 Task: Add Hu Organic Milk Chocolate Bar to the cart.
Action: Mouse moved to (17, 61)
Screenshot: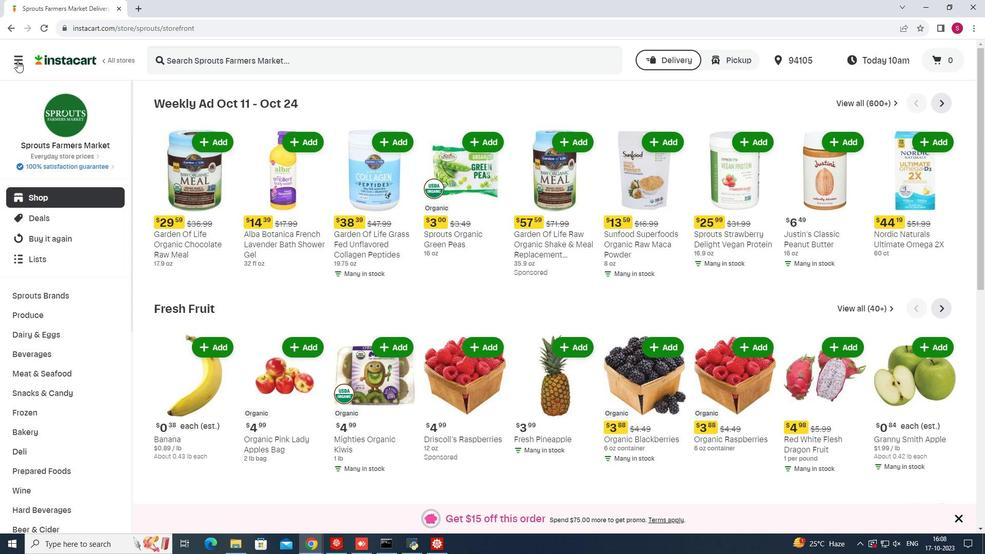 
Action: Mouse pressed left at (17, 61)
Screenshot: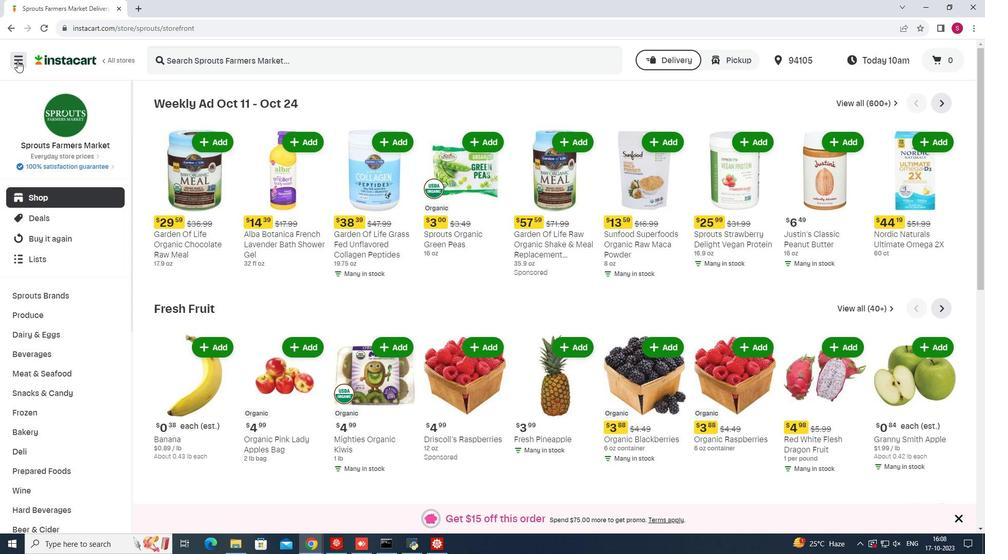 
Action: Mouse moved to (67, 269)
Screenshot: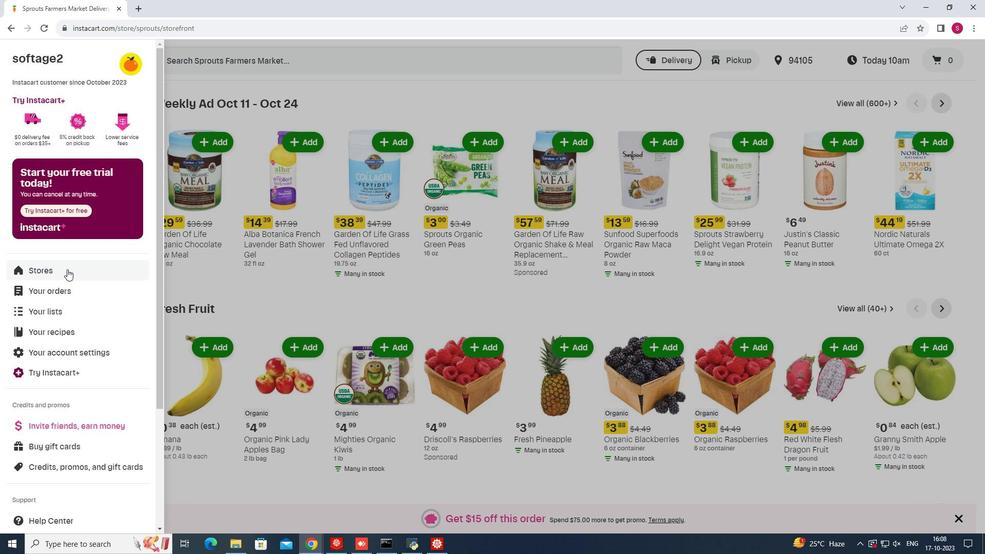 
Action: Mouse pressed left at (67, 269)
Screenshot: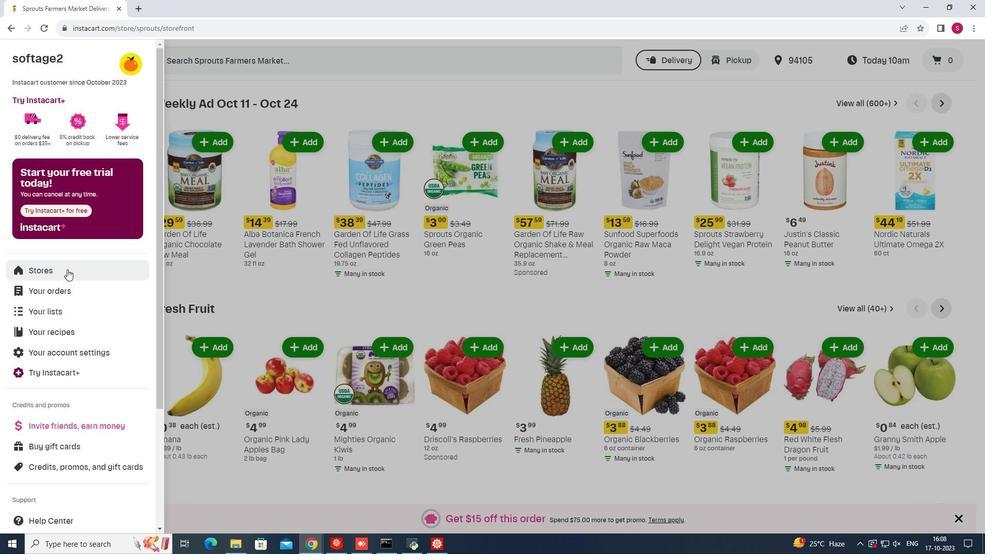 
Action: Mouse moved to (243, 94)
Screenshot: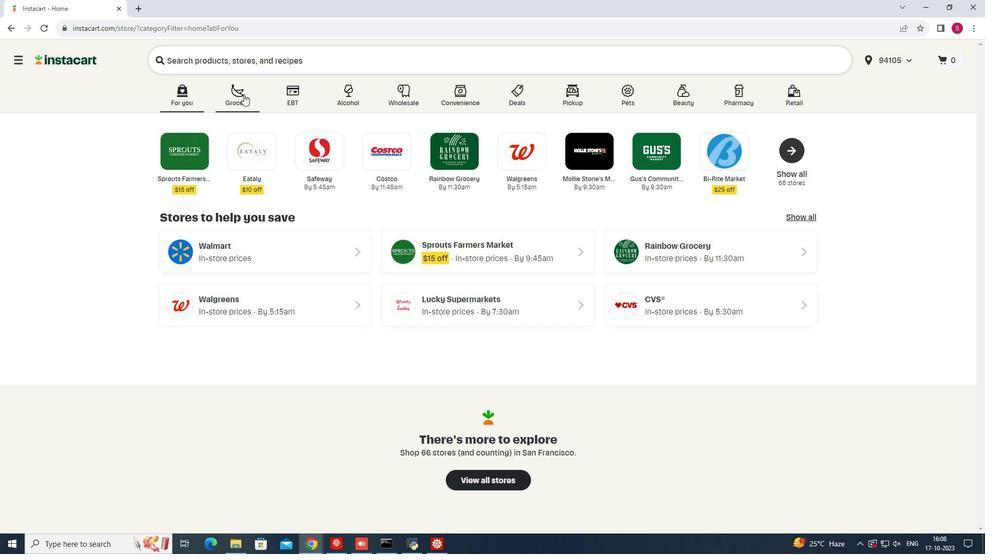 
Action: Mouse pressed left at (243, 94)
Screenshot: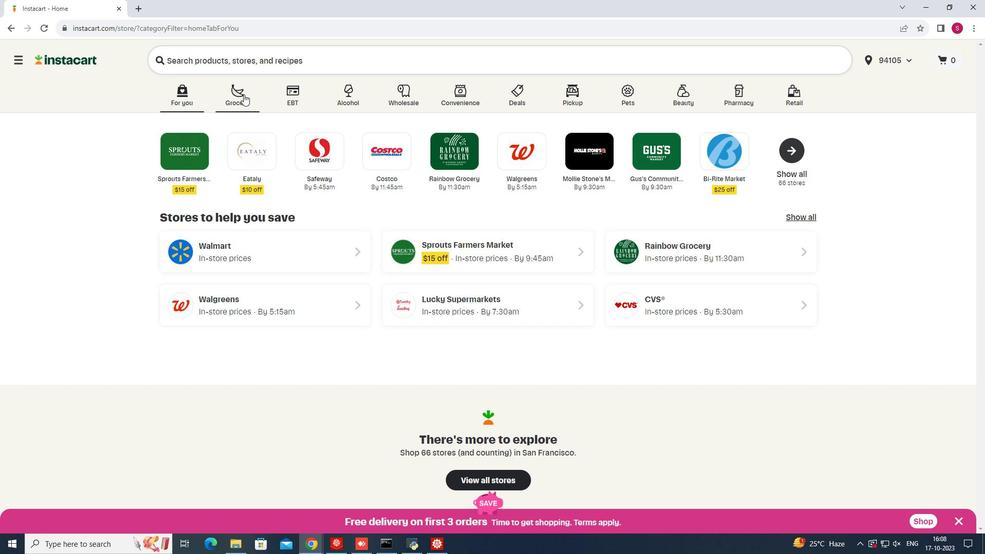 
Action: Mouse moved to (665, 138)
Screenshot: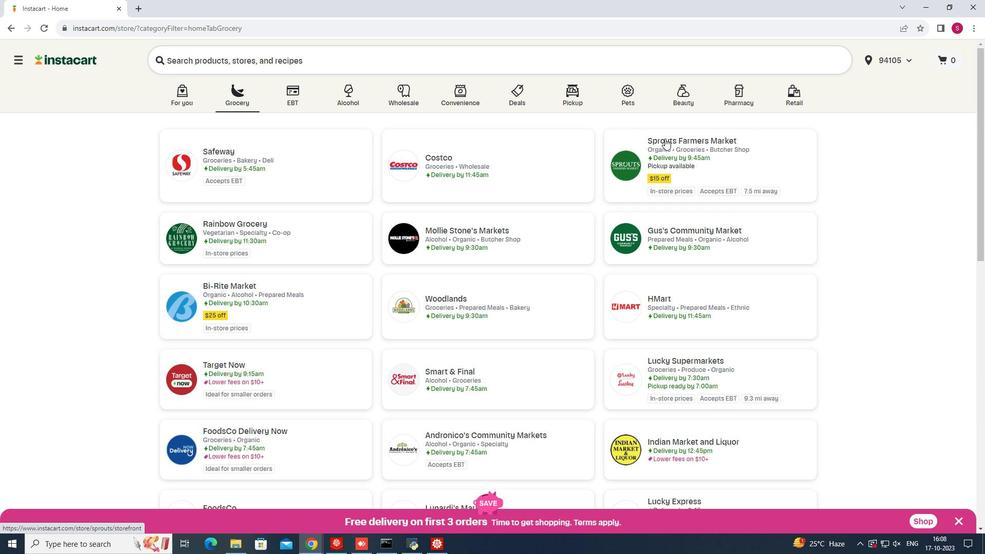 
Action: Mouse pressed left at (665, 138)
Screenshot: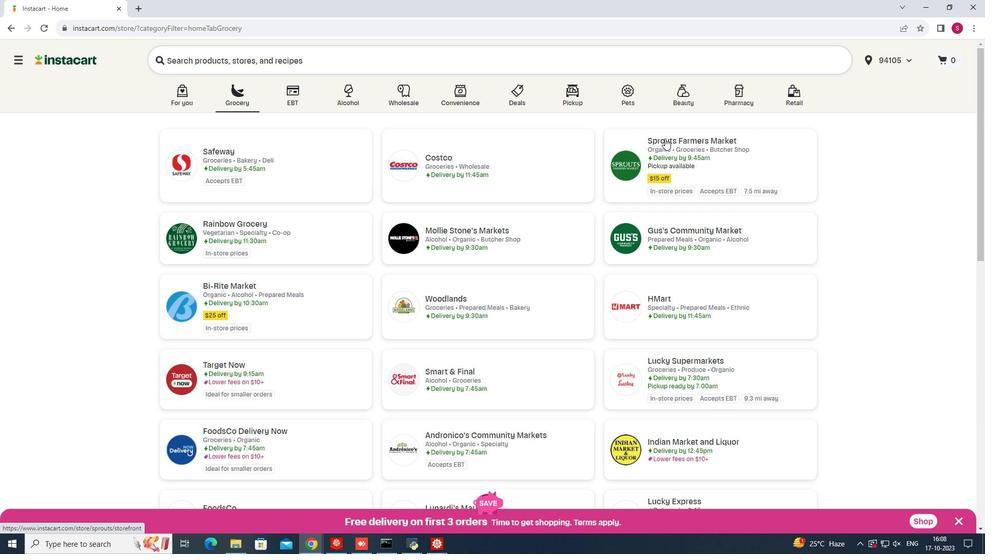 
Action: Mouse moved to (46, 394)
Screenshot: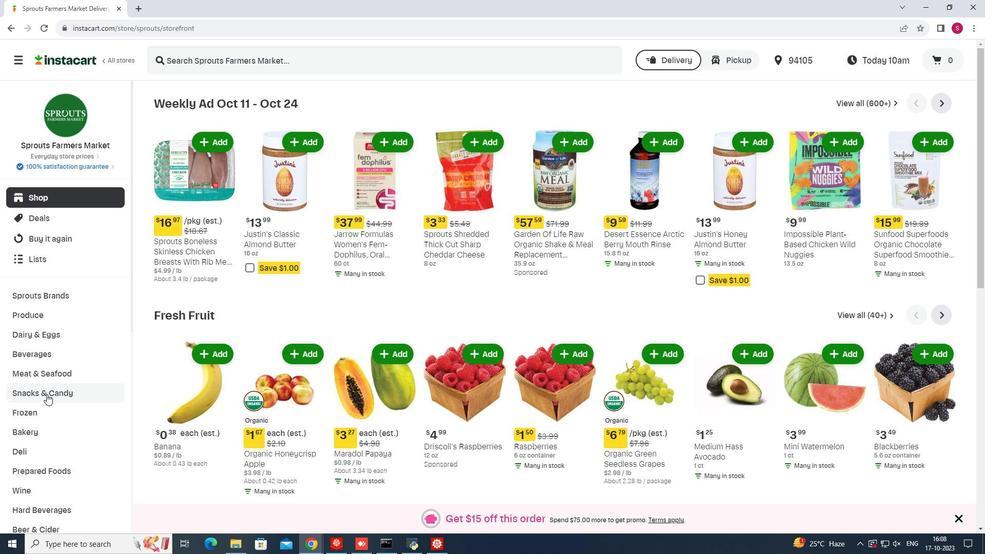
Action: Mouse pressed left at (46, 394)
Screenshot: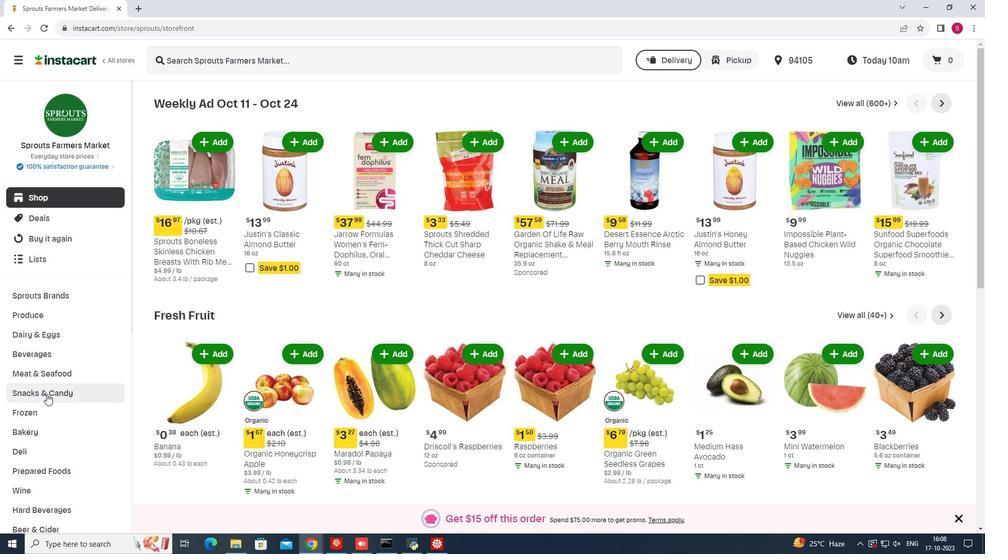 
Action: Mouse moved to (287, 130)
Screenshot: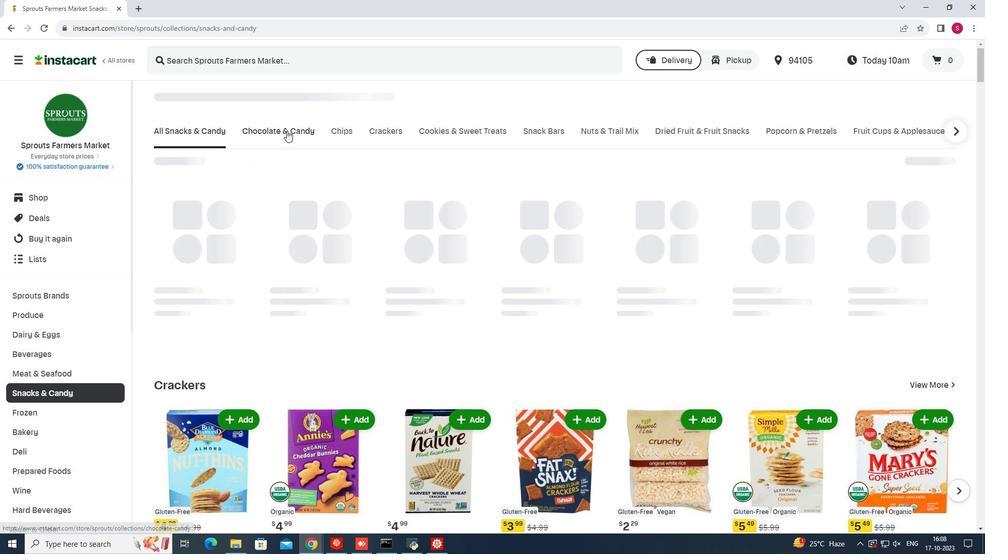 
Action: Mouse pressed left at (287, 130)
Screenshot: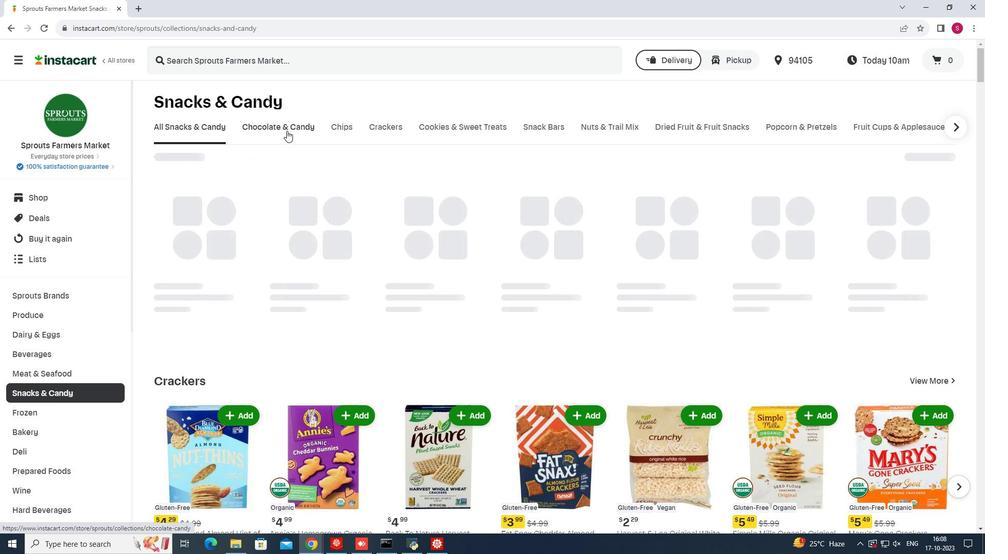 
Action: Mouse moved to (268, 169)
Screenshot: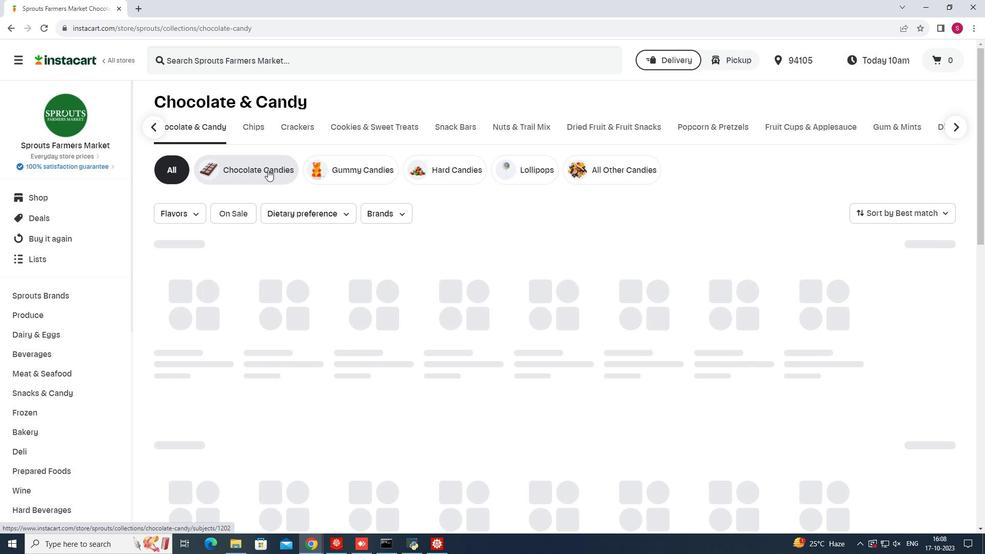 
Action: Mouse pressed left at (268, 169)
Screenshot: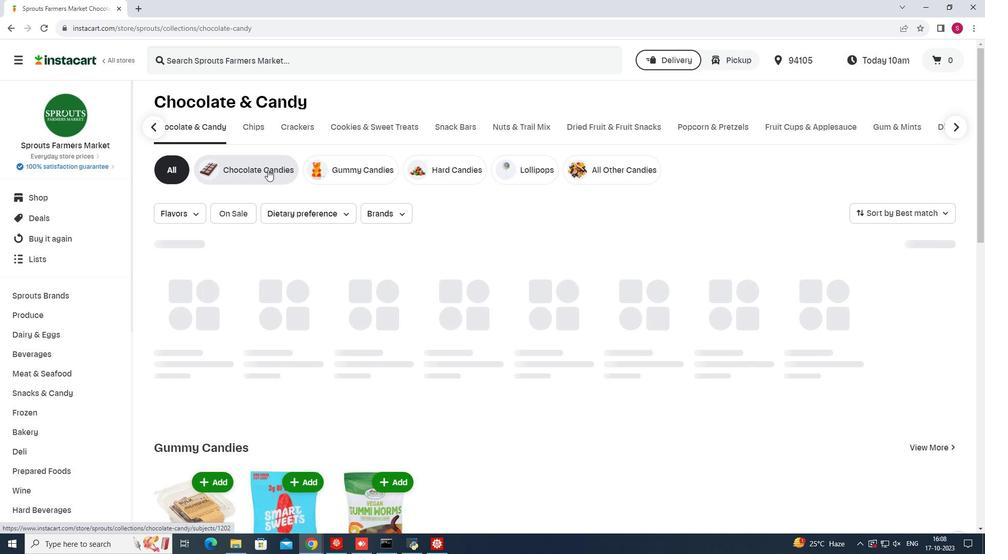 
Action: Mouse moved to (336, 56)
Screenshot: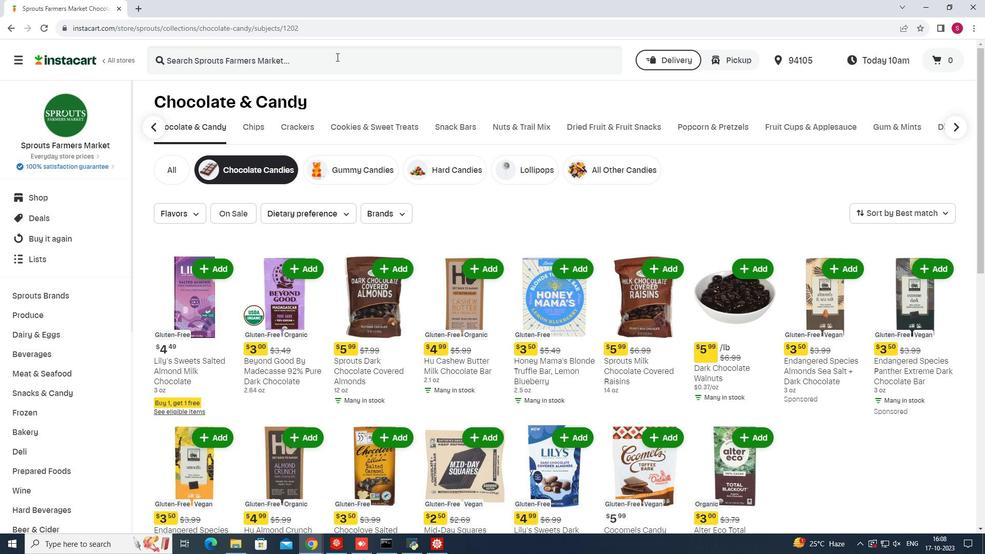 
Action: Mouse pressed left at (336, 56)
Screenshot: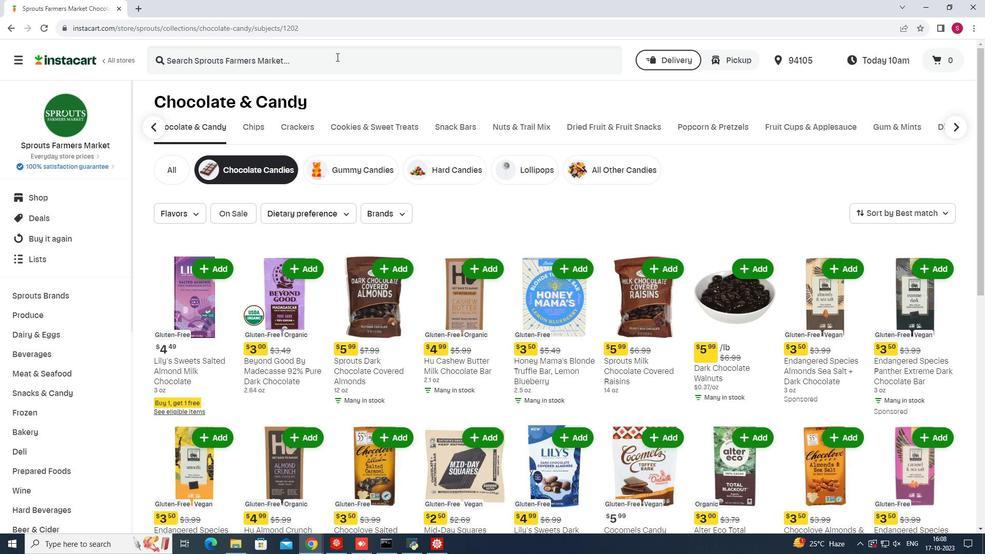 
Action: Key pressed <Key.shift>Hu<Key.space><Key.shift>Organic<Key.space><Key.shift>Milk<Key.space><Key.shift>Chocolate<Key.space><Key.shift>Bar<Key.enter>
Screenshot: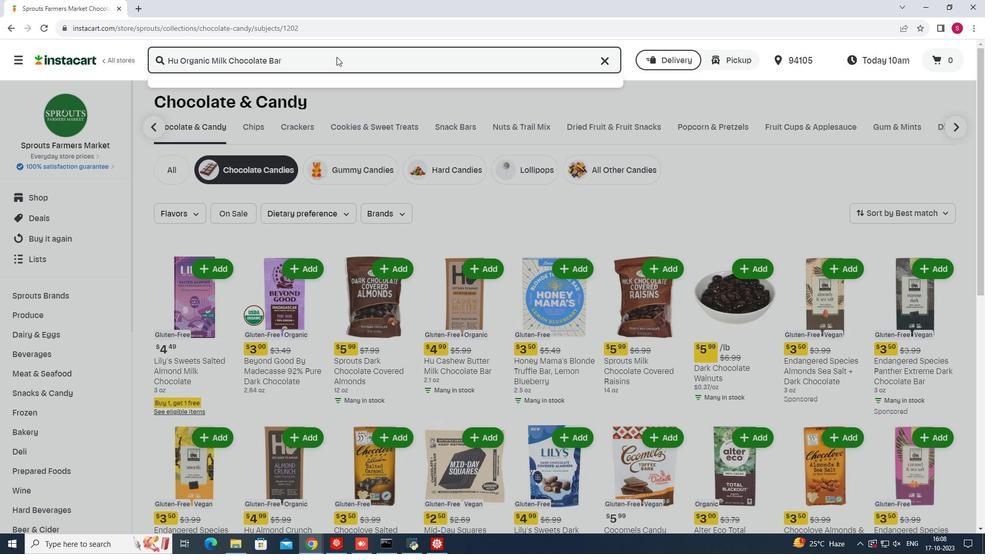 
Action: Mouse moved to (598, 166)
Screenshot: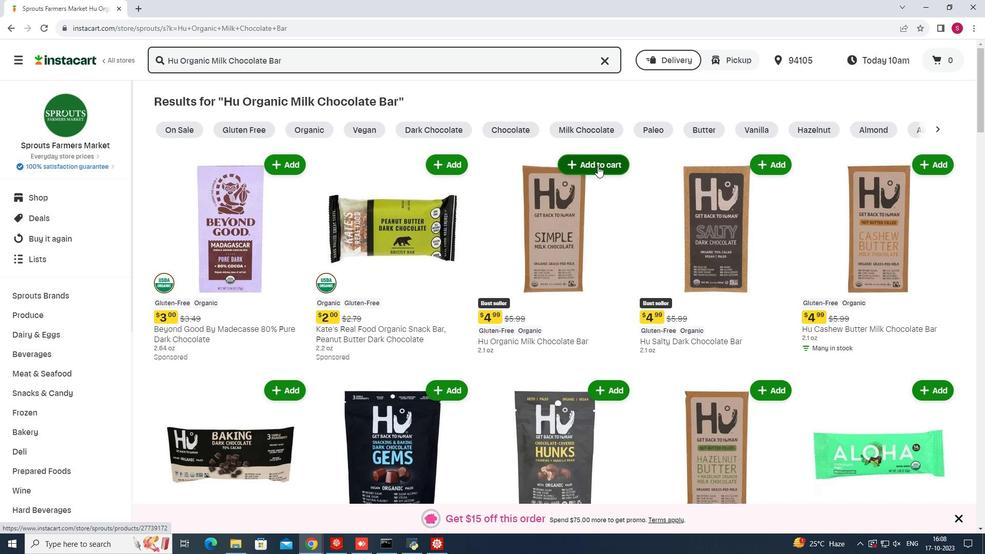 
Action: Mouse pressed left at (598, 166)
Screenshot: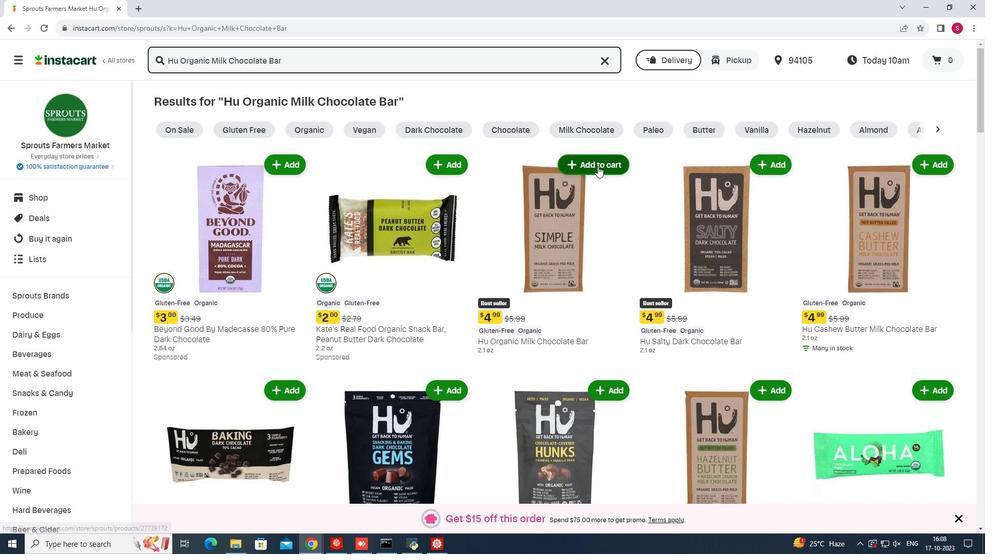 
